 Task: Check the average views per listing of fenced yard in the last 5 years.
Action: Mouse moved to (767, 184)
Screenshot: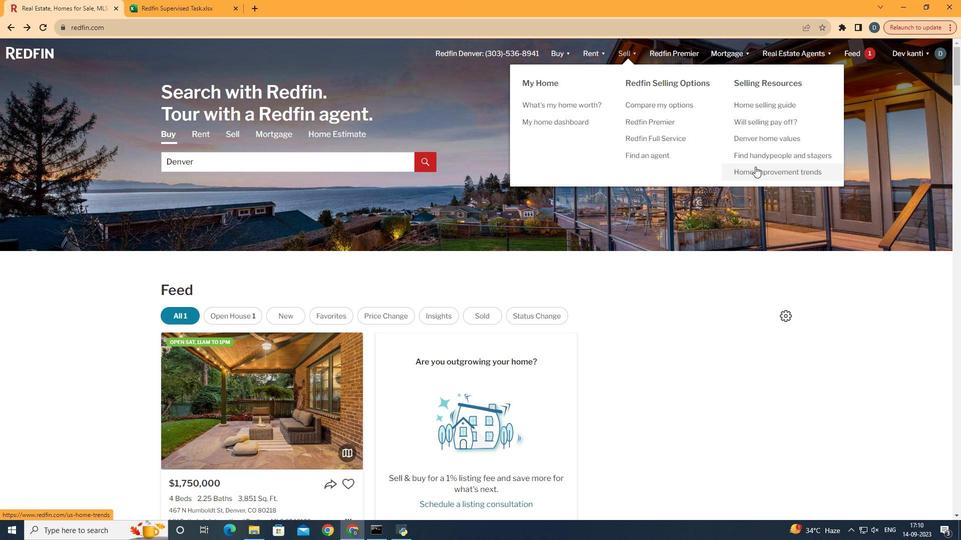
Action: Mouse pressed left at (767, 184)
Screenshot: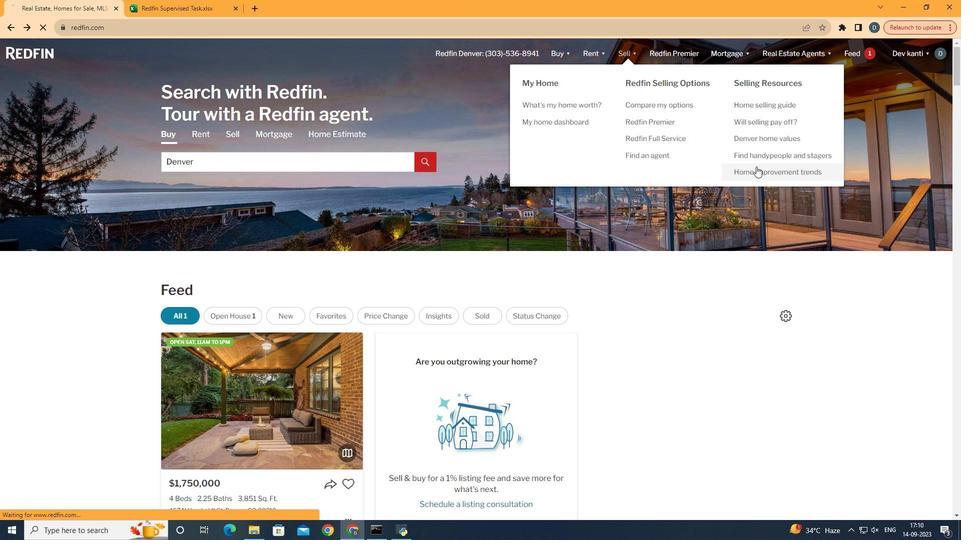 
Action: Mouse moved to (227, 203)
Screenshot: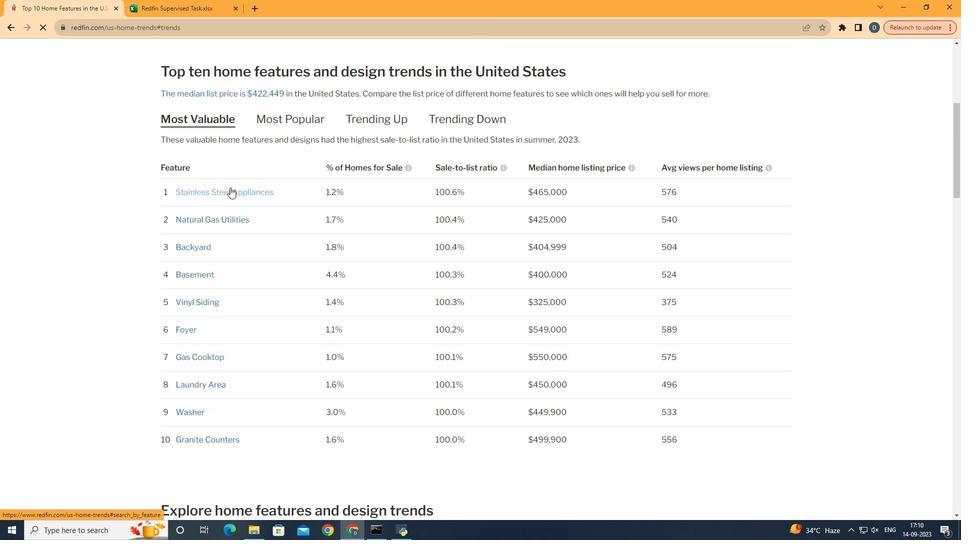 
Action: Mouse pressed left at (227, 203)
Screenshot: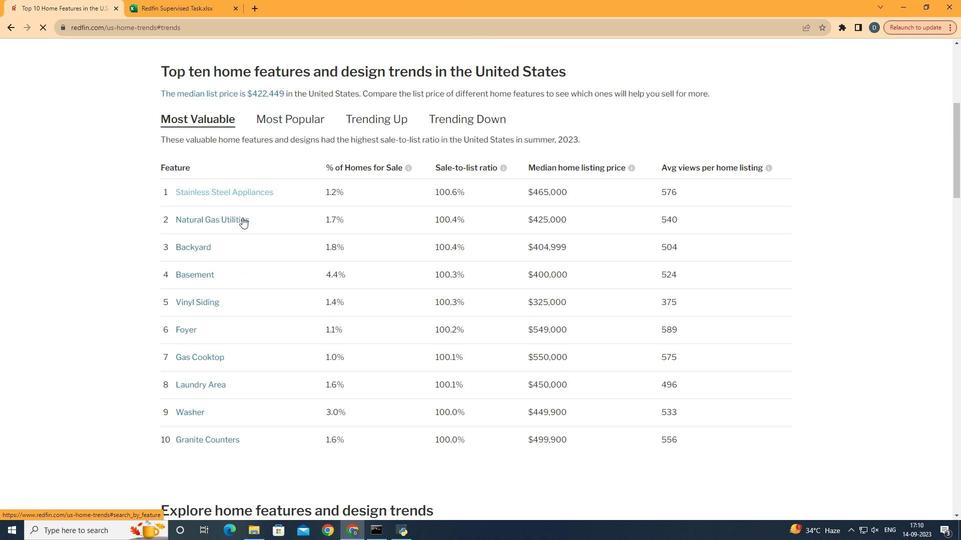 
Action: Mouse moved to (270, 261)
Screenshot: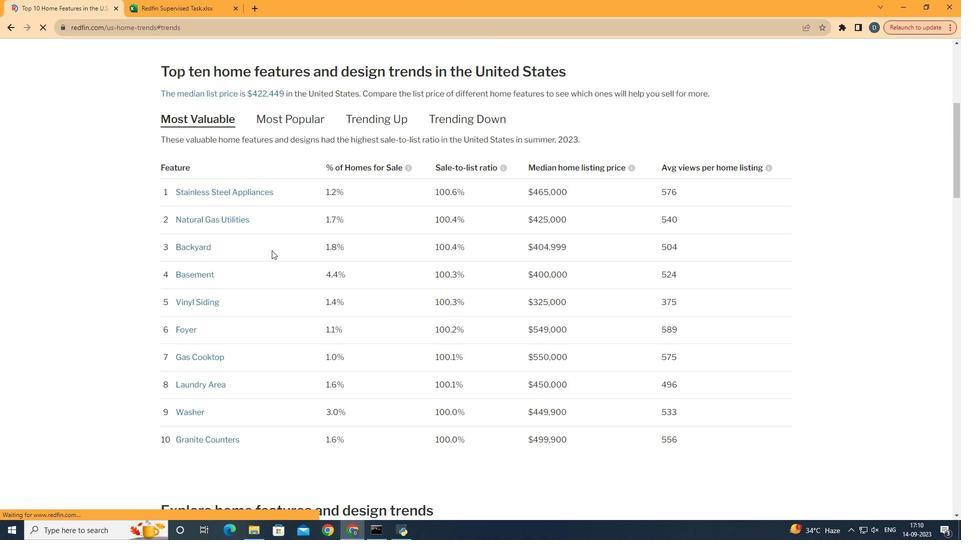 
Action: Mouse scrolled (270, 261) with delta (0, 0)
Screenshot: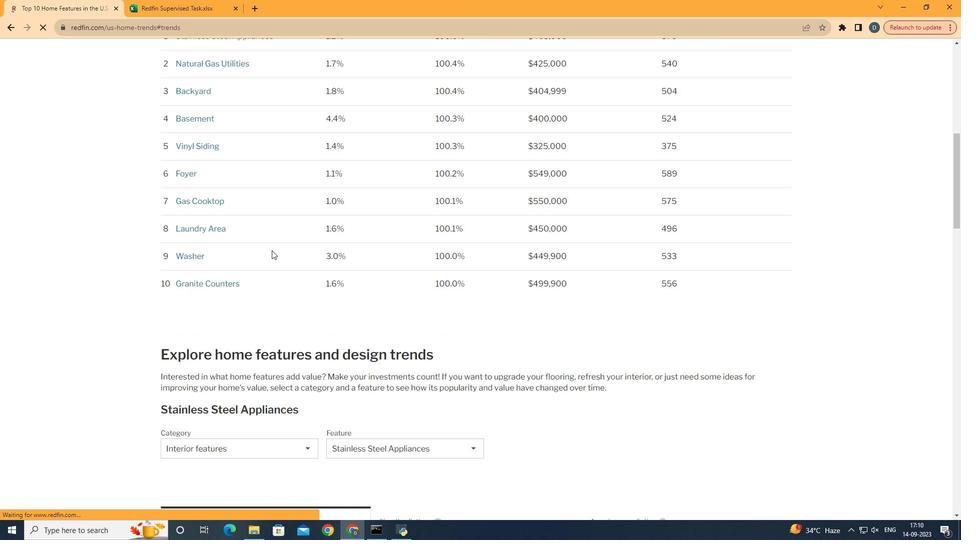 
Action: Mouse scrolled (270, 261) with delta (0, 0)
Screenshot: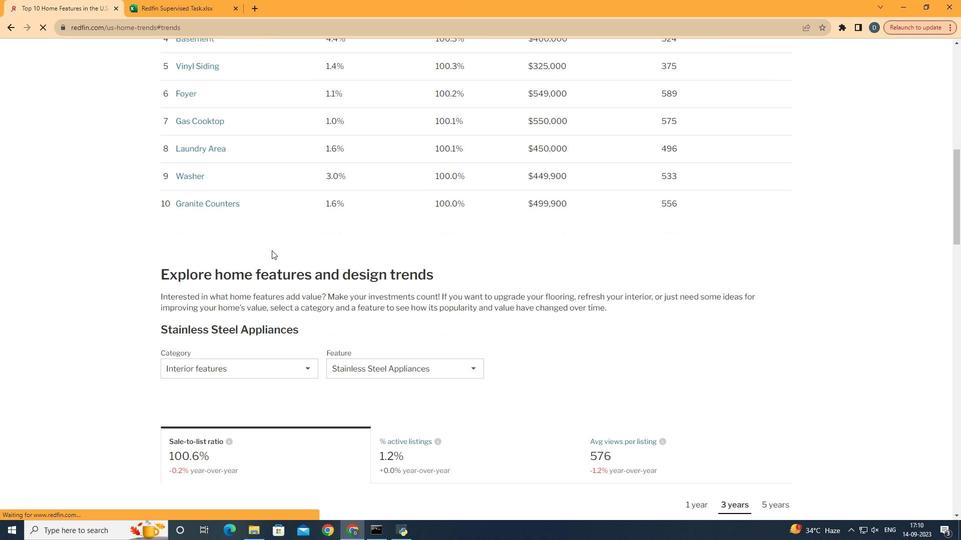 
Action: Mouse scrolled (270, 261) with delta (0, 0)
Screenshot: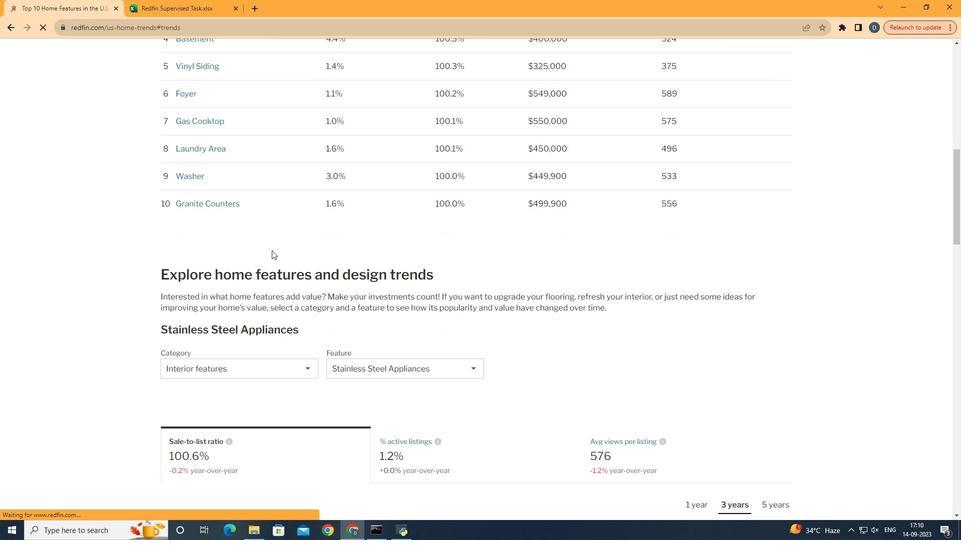 
Action: Mouse scrolled (270, 261) with delta (0, 0)
Screenshot: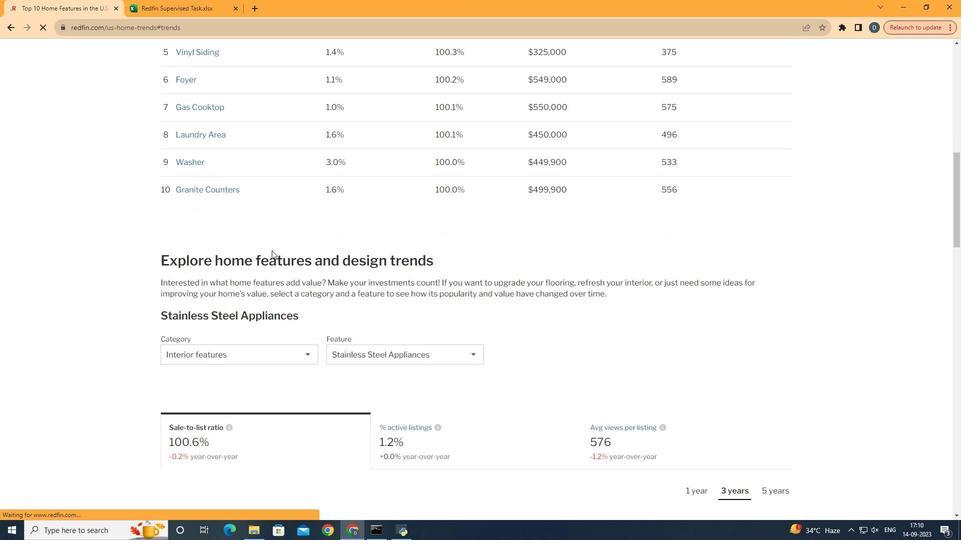 
Action: Mouse scrolled (270, 261) with delta (0, 0)
Screenshot: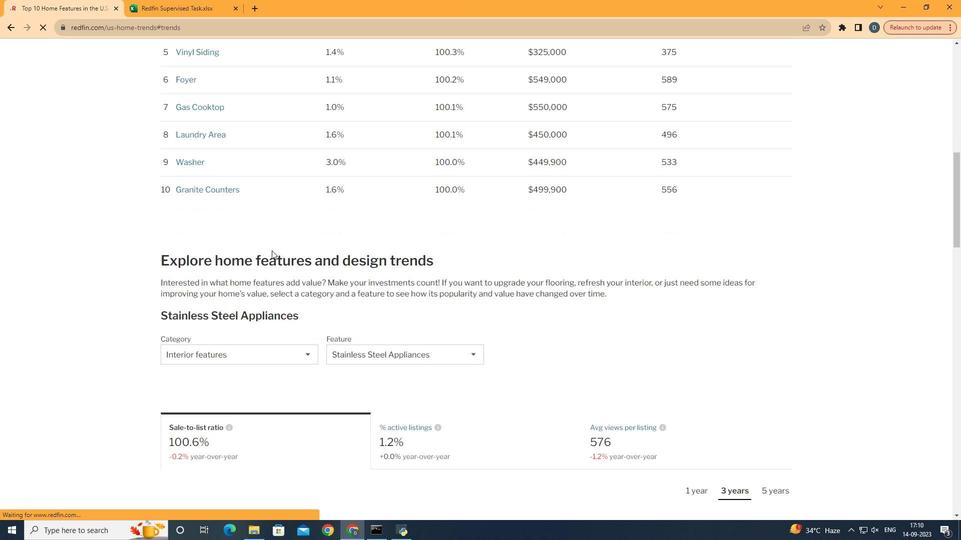 
Action: Mouse scrolled (270, 261) with delta (0, 0)
Screenshot: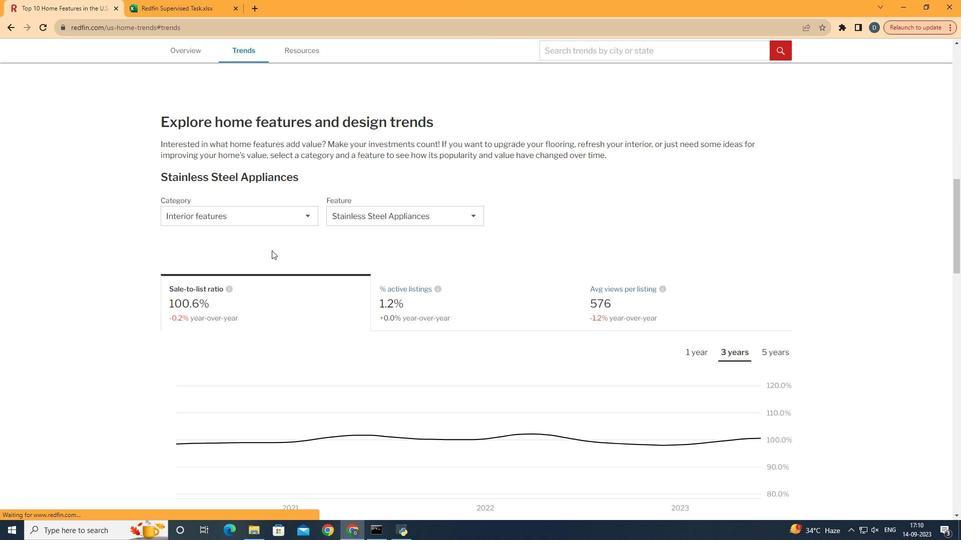 
Action: Mouse scrolled (270, 261) with delta (0, 0)
Screenshot: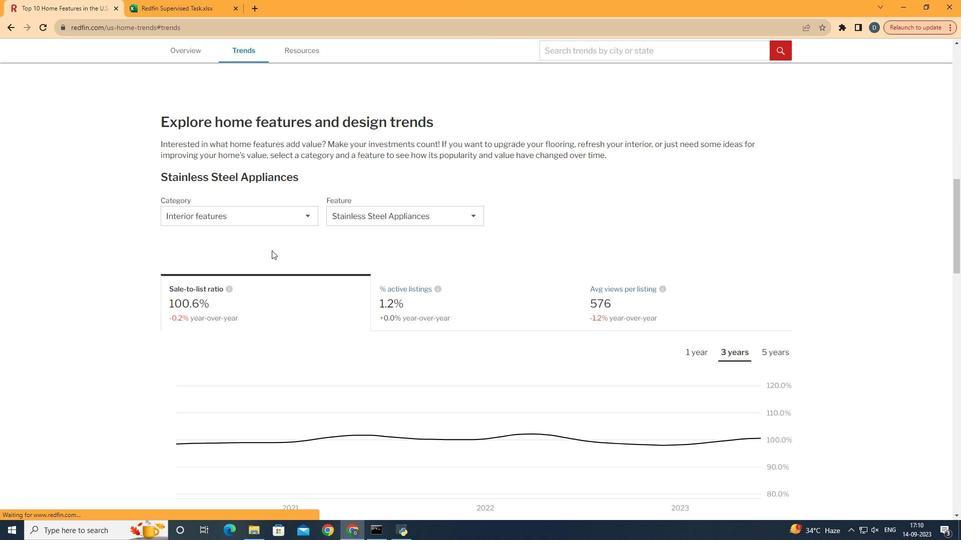 
Action: Mouse scrolled (270, 261) with delta (0, 0)
Screenshot: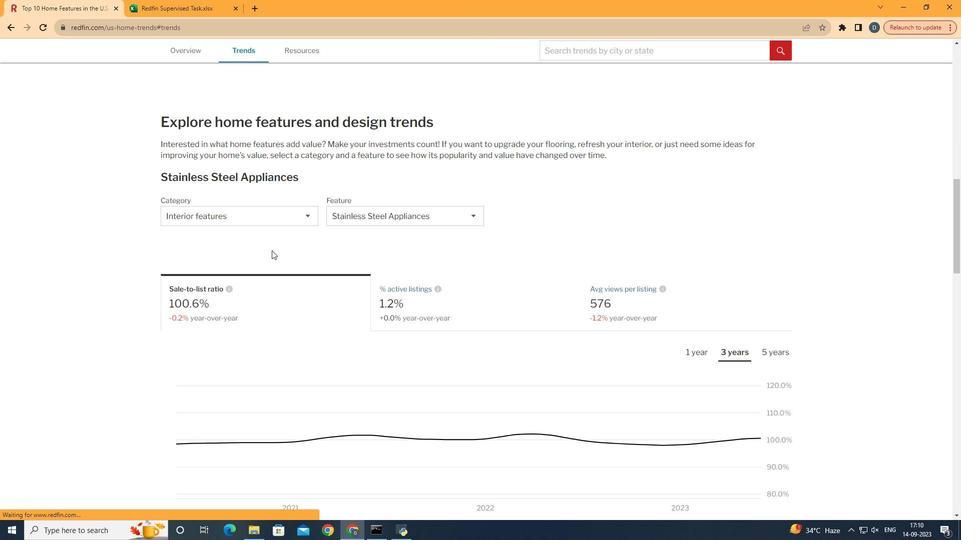 
Action: Mouse scrolled (270, 261) with delta (0, 0)
Screenshot: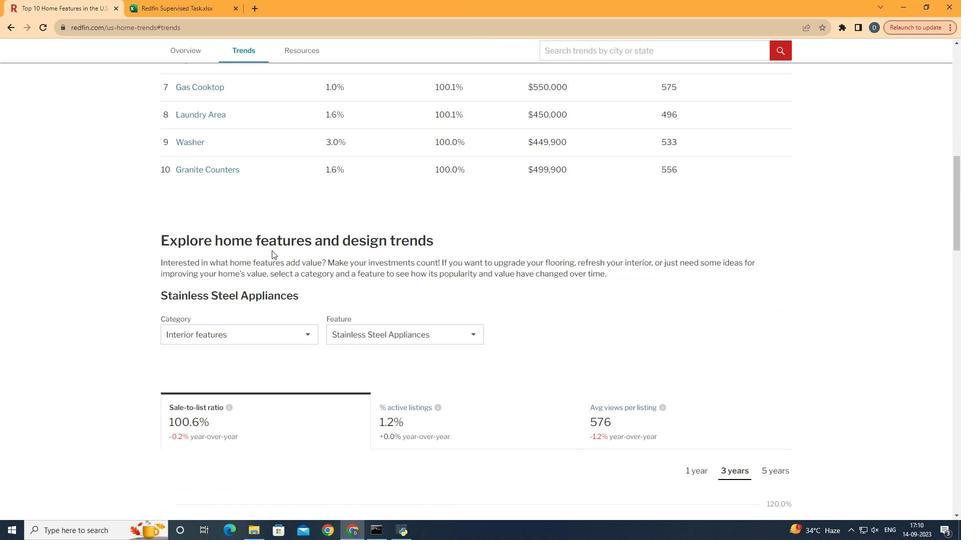 
Action: Mouse scrolled (270, 261) with delta (0, 0)
Screenshot: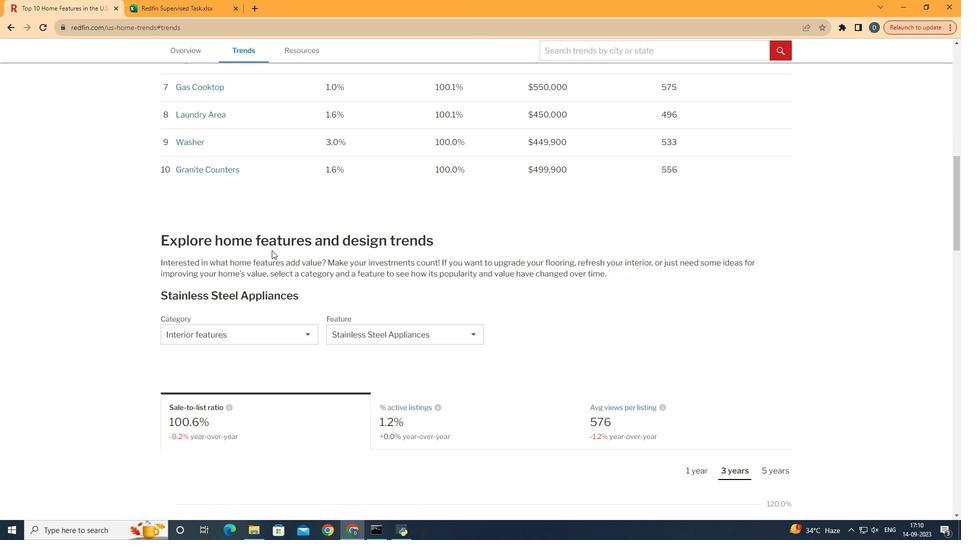 
Action: Mouse scrolled (270, 261) with delta (0, 0)
Screenshot: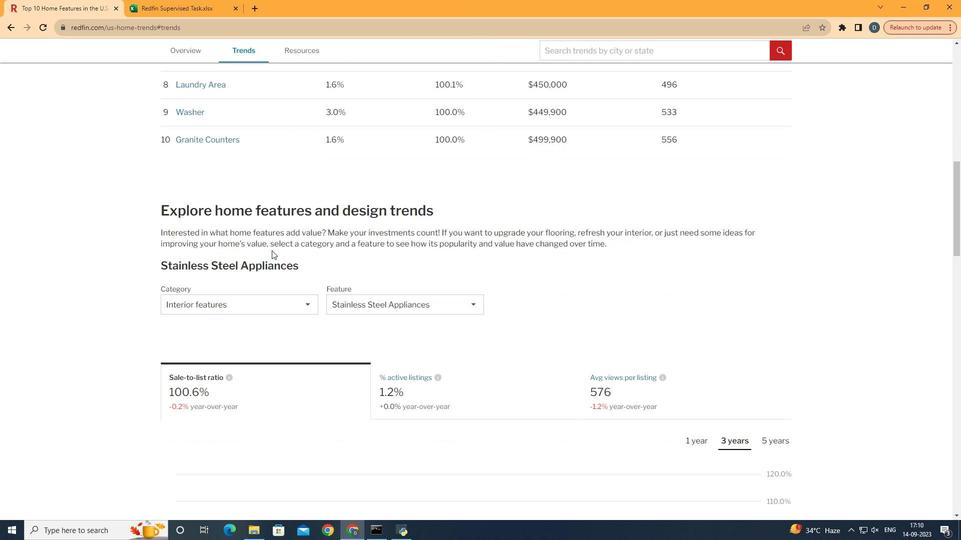 
Action: Mouse scrolled (270, 261) with delta (0, 0)
Screenshot: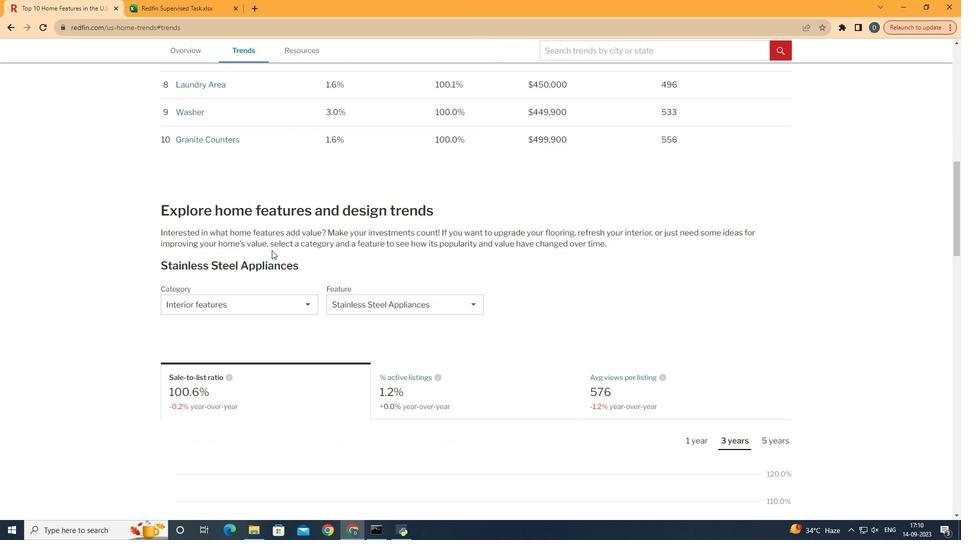 
Action: Mouse scrolled (270, 261) with delta (0, 0)
Screenshot: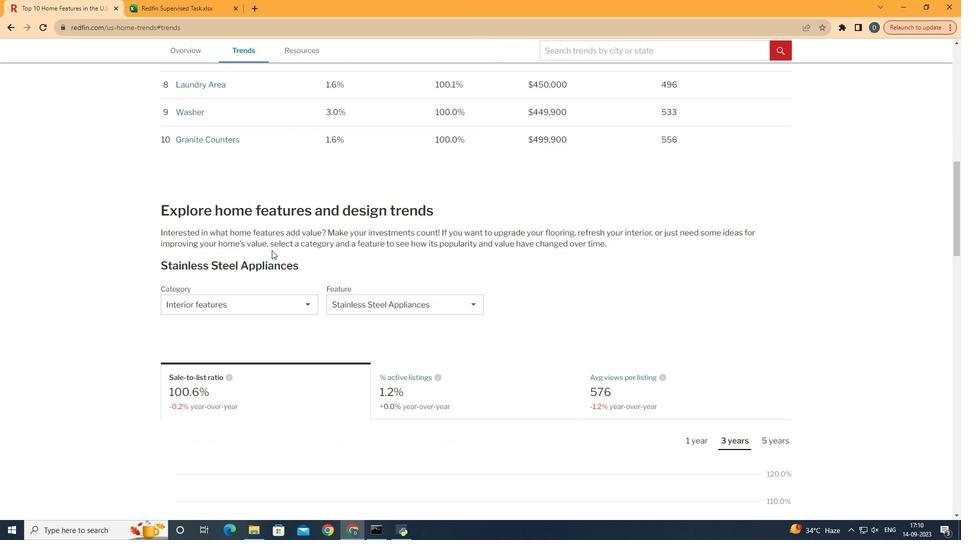 
Action: Mouse scrolled (270, 261) with delta (0, 0)
Screenshot: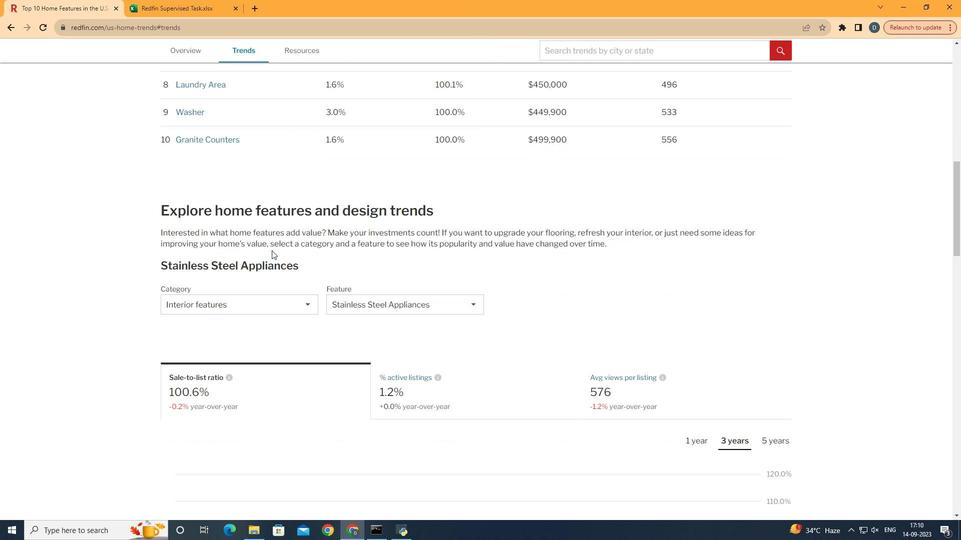 
Action: Mouse scrolled (270, 261) with delta (0, 0)
Screenshot: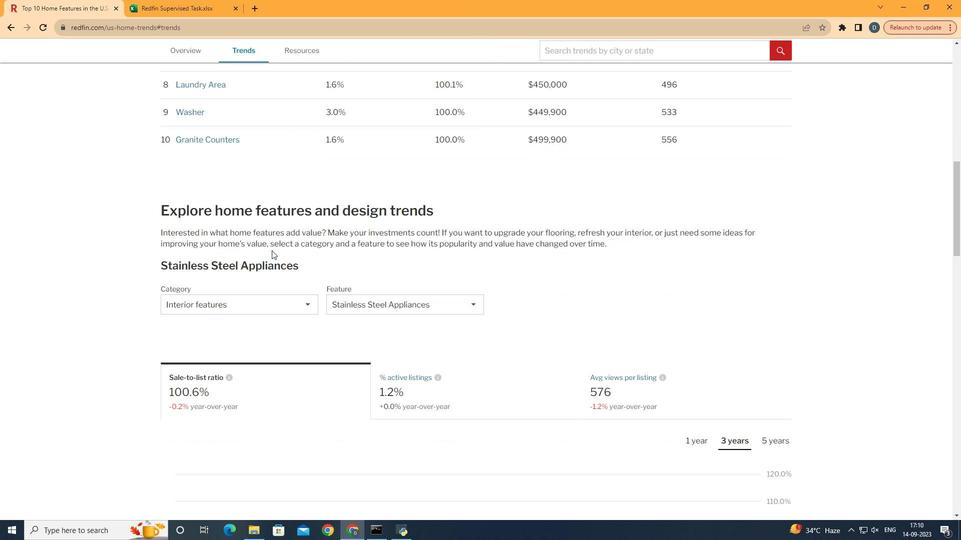 
Action: Mouse scrolled (270, 261) with delta (0, 0)
Screenshot: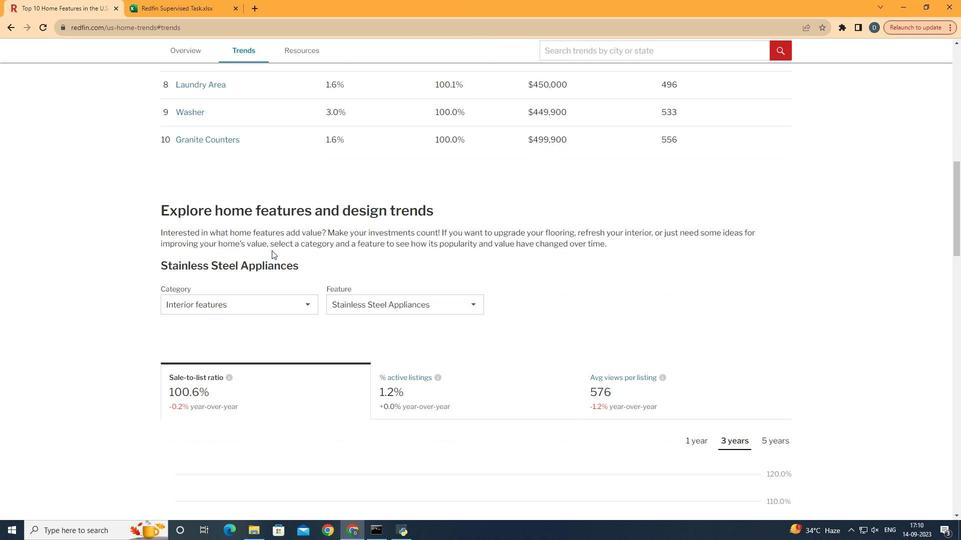 
Action: Mouse moved to (247, 322)
Screenshot: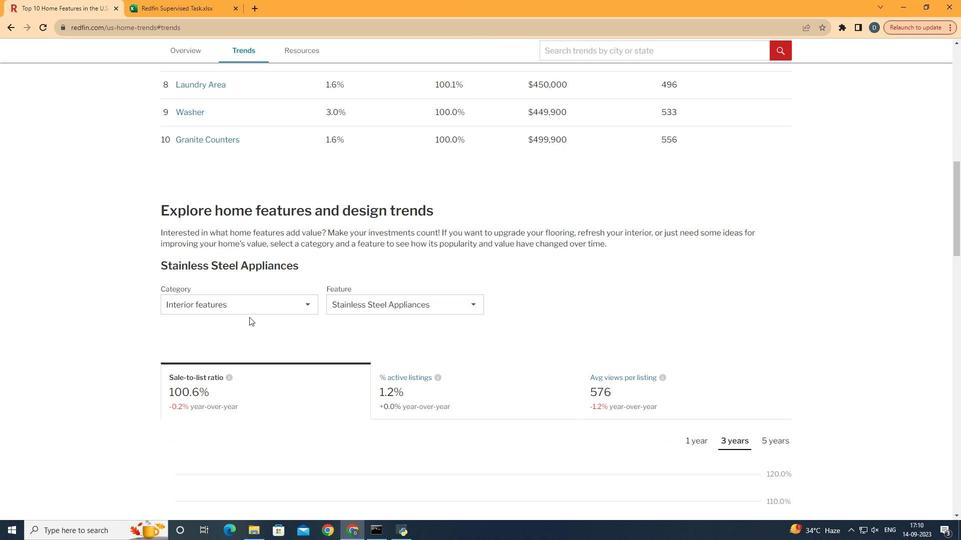 
Action: Mouse pressed left at (247, 322)
Screenshot: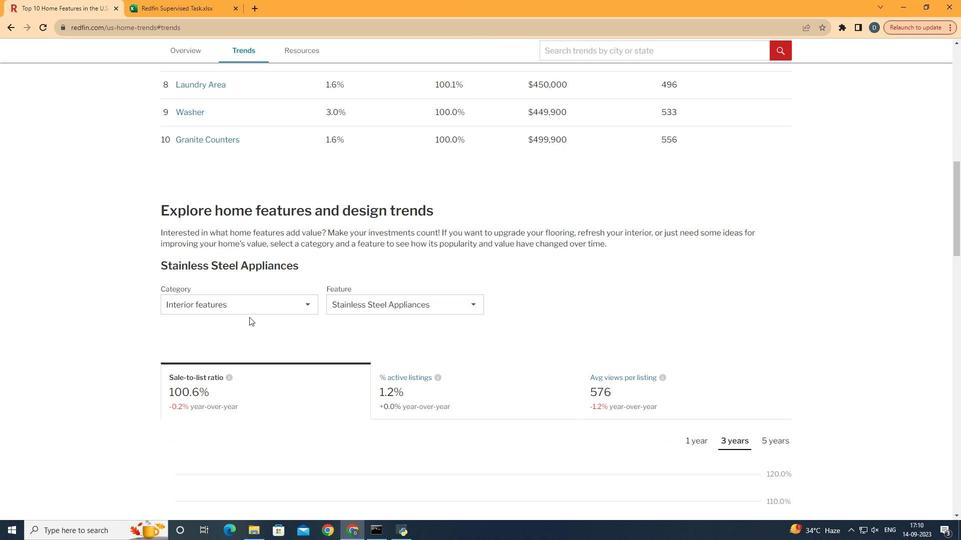 
Action: Mouse moved to (274, 311)
Screenshot: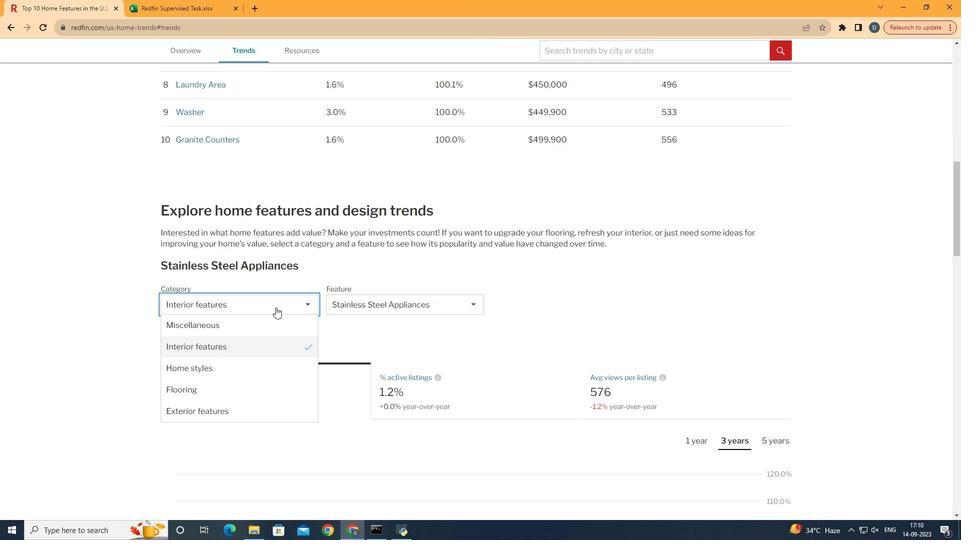 
Action: Mouse pressed left at (274, 311)
Screenshot: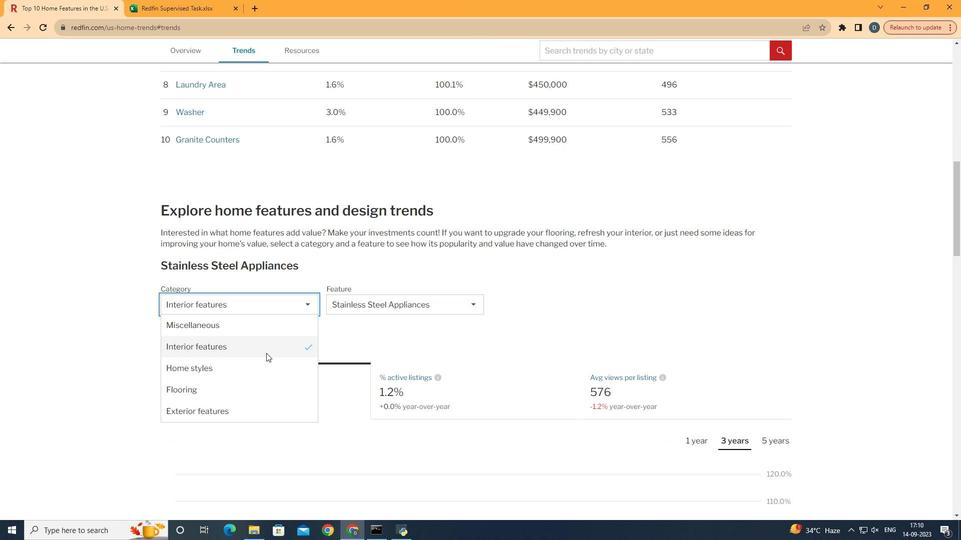 
Action: Mouse moved to (246, 414)
Screenshot: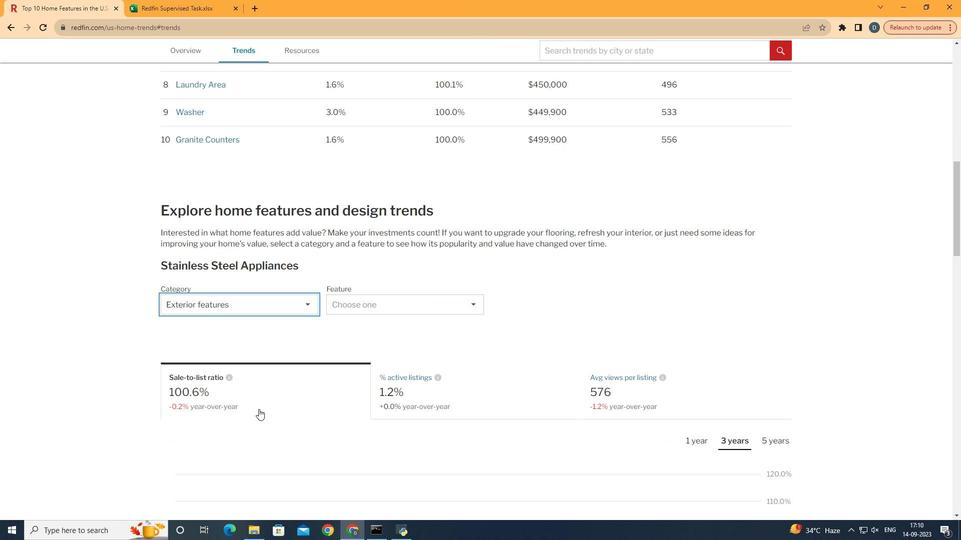 
Action: Mouse pressed left at (246, 414)
Screenshot: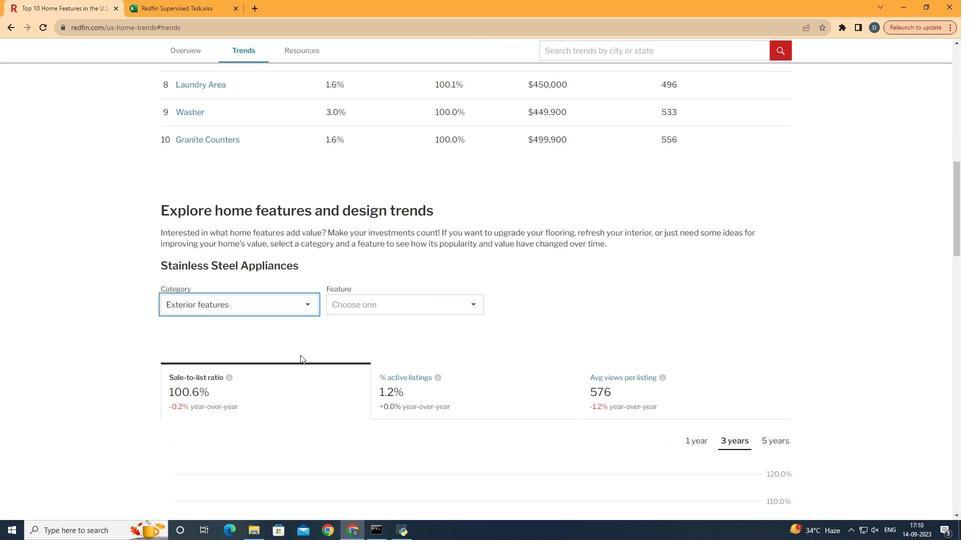 
Action: Mouse moved to (422, 304)
Screenshot: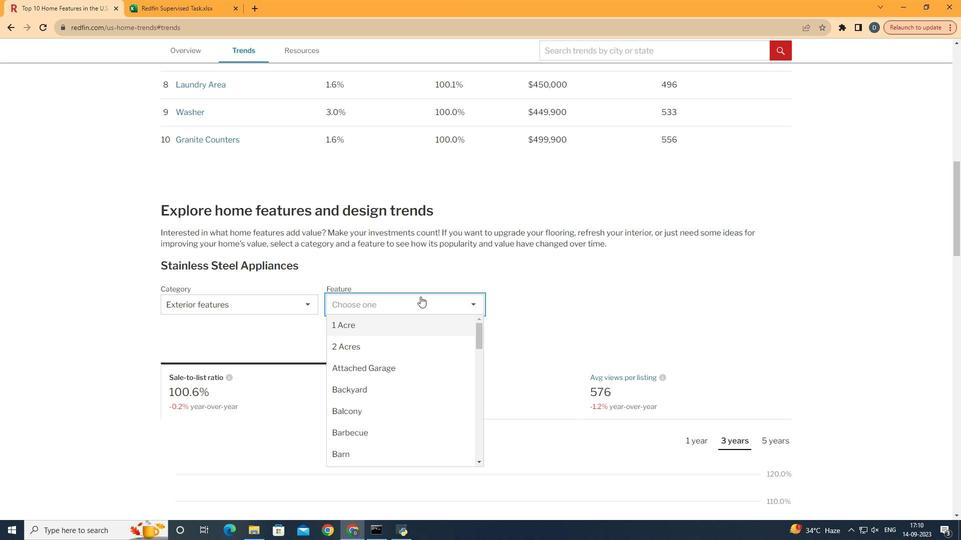
Action: Mouse pressed left at (422, 304)
Screenshot: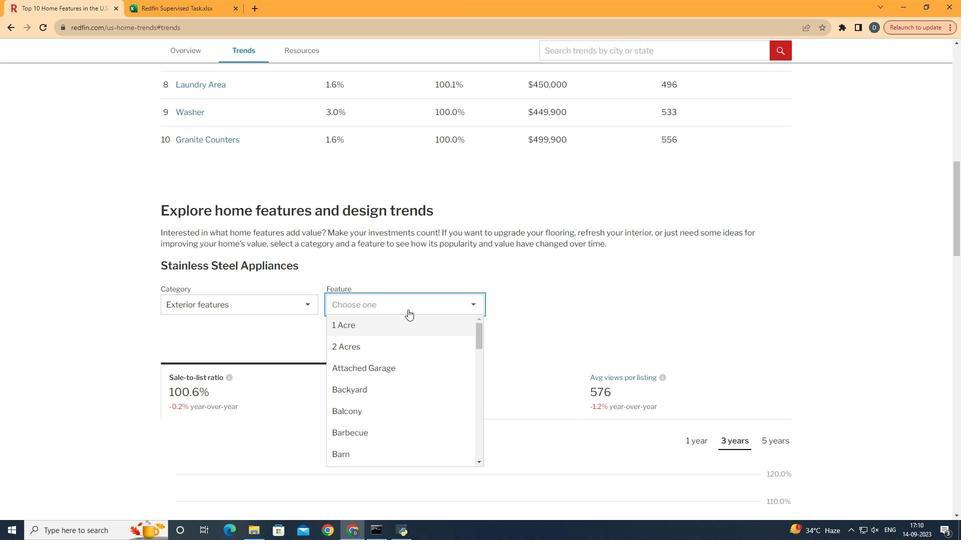 
Action: Mouse moved to (400, 388)
Screenshot: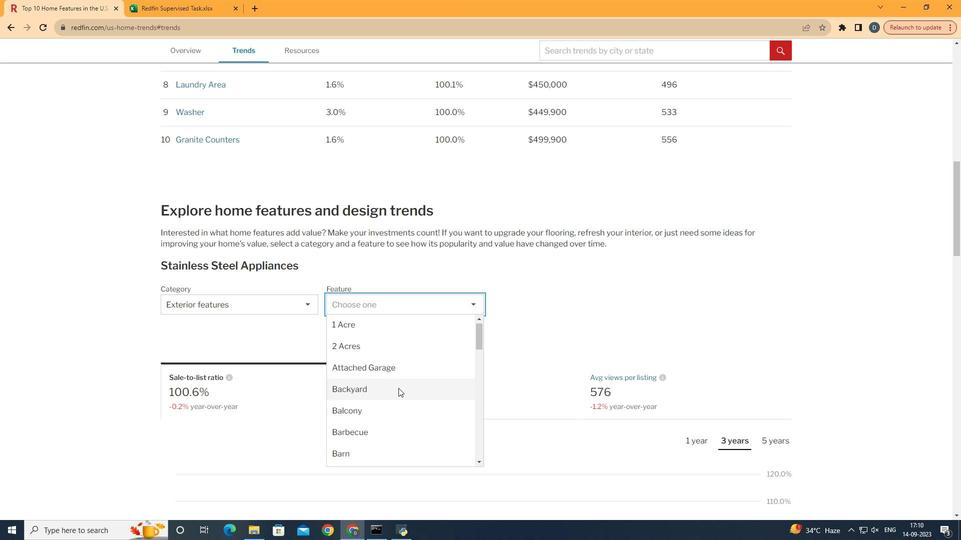 
Action: Mouse scrolled (400, 388) with delta (0, 0)
Screenshot: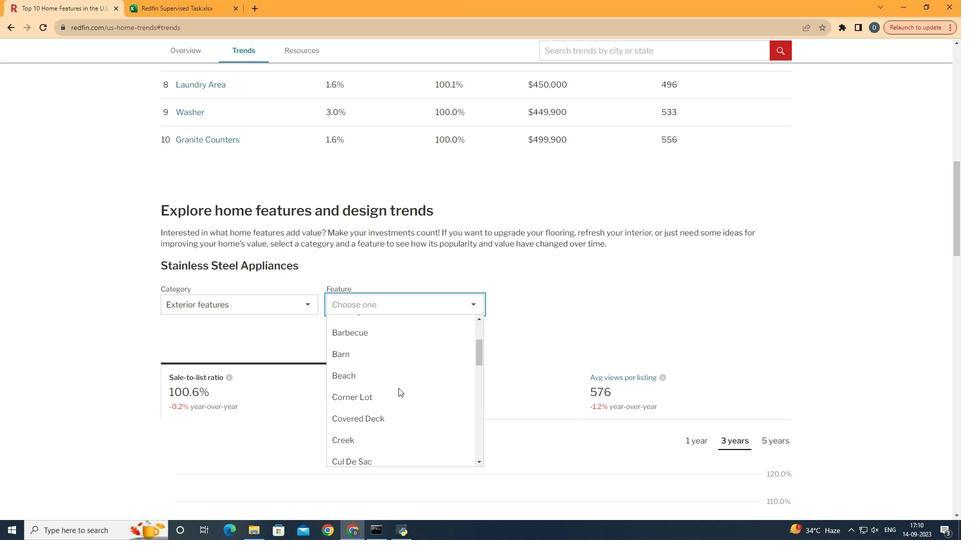 
Action: Mouse scrolled (400, 388) with delta (0, 0)
Screenshot: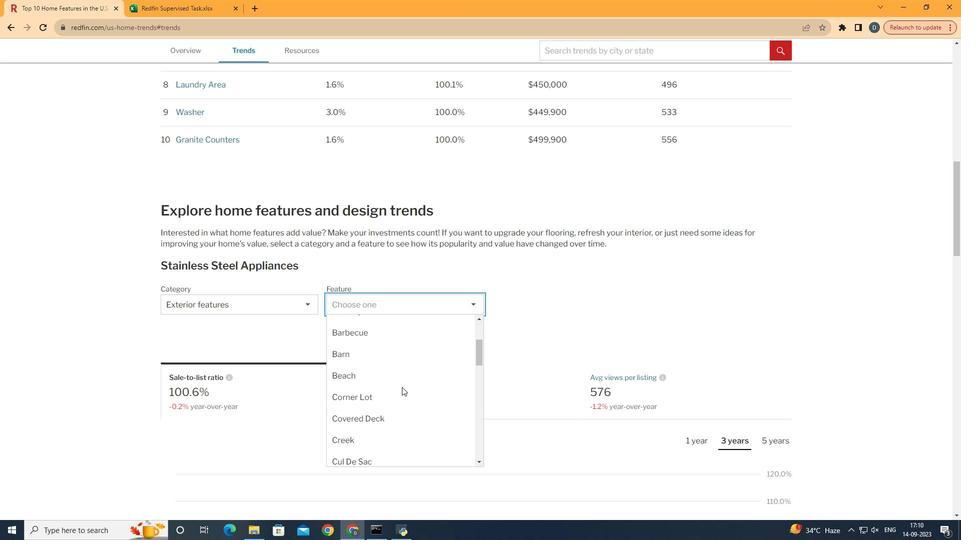 
Action: Mouse moved to (407, 383)
Screenshot: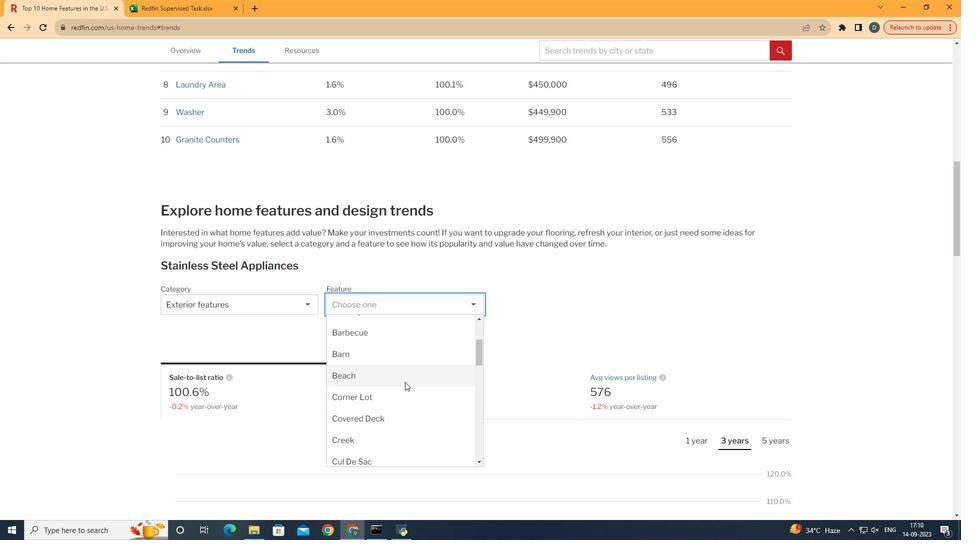 
Action: Mouse scrolled (407, 382) with delta (0, 0)
Screenshot: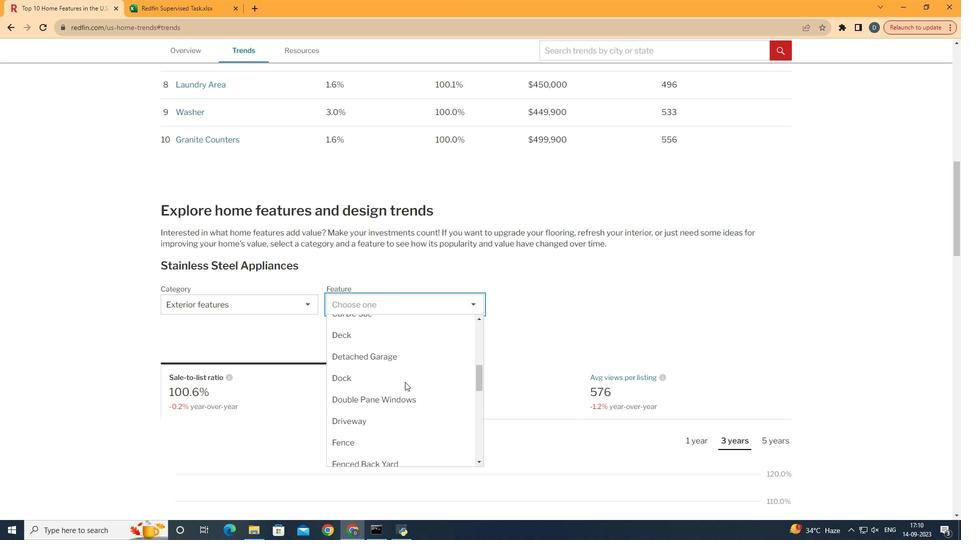 
Action: Mouse scrolled (407, 382) with delta (0, 0)
Screenshot: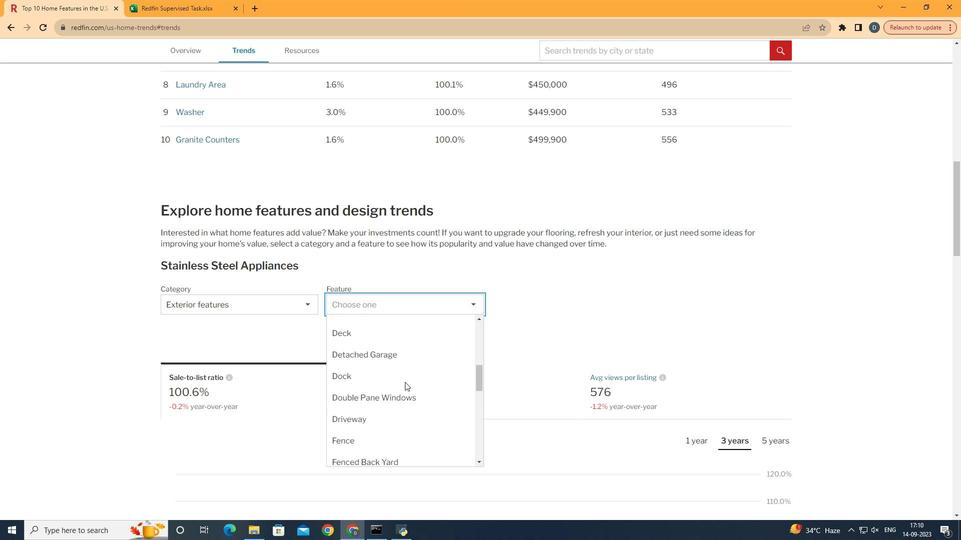 
Action: Mouse scrolled (407, 382) with delta (0, 0)
Screenshot: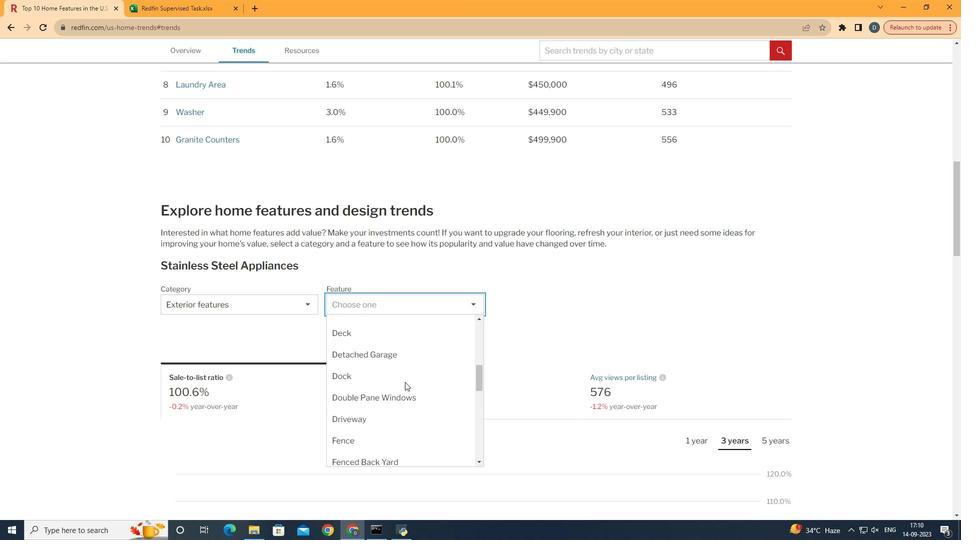 
Action: Mouse scrolled (407, 382) with delta (0, 0)
Screenshot: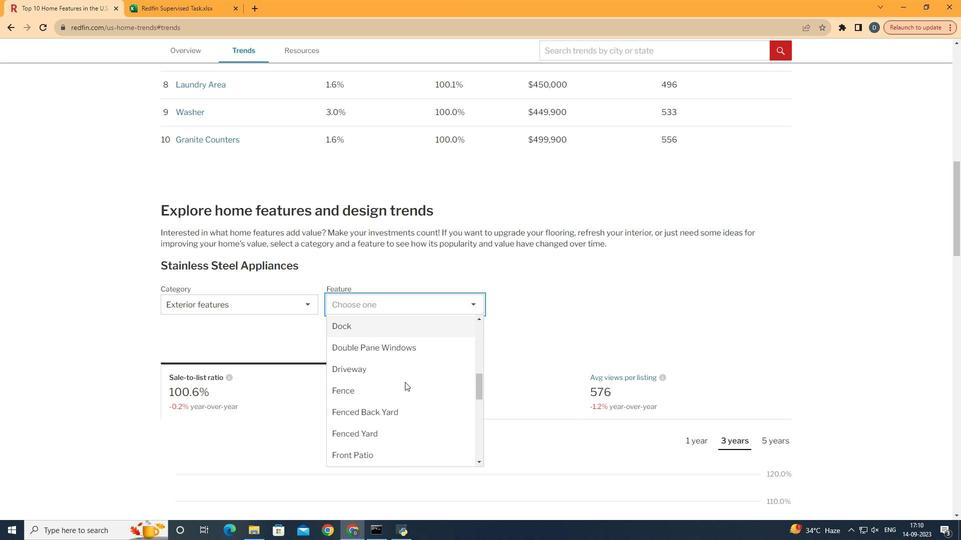 
Action: Mouse scrolled (407, 382) with delta (0, 0)
Screenshot: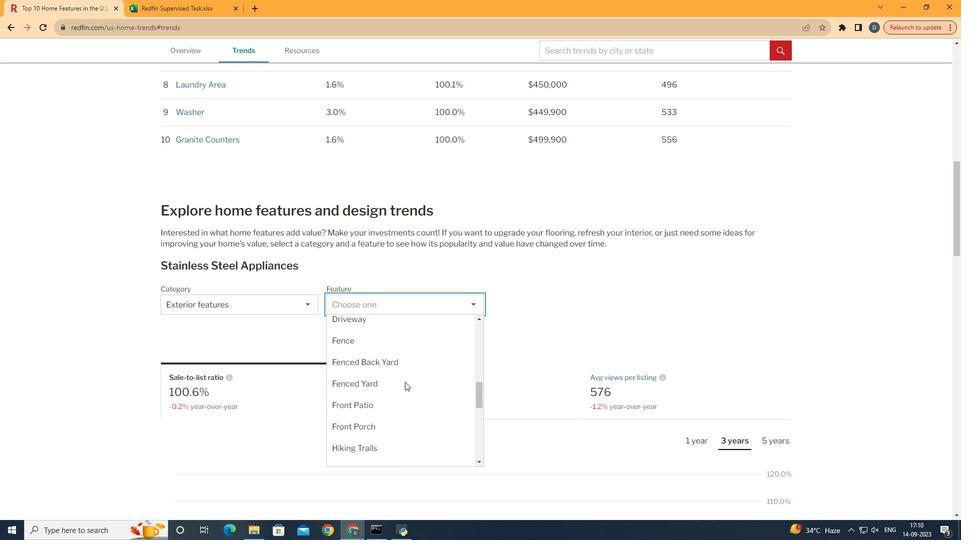 
Action: Mouse moved to (406, 386)
Screenshot: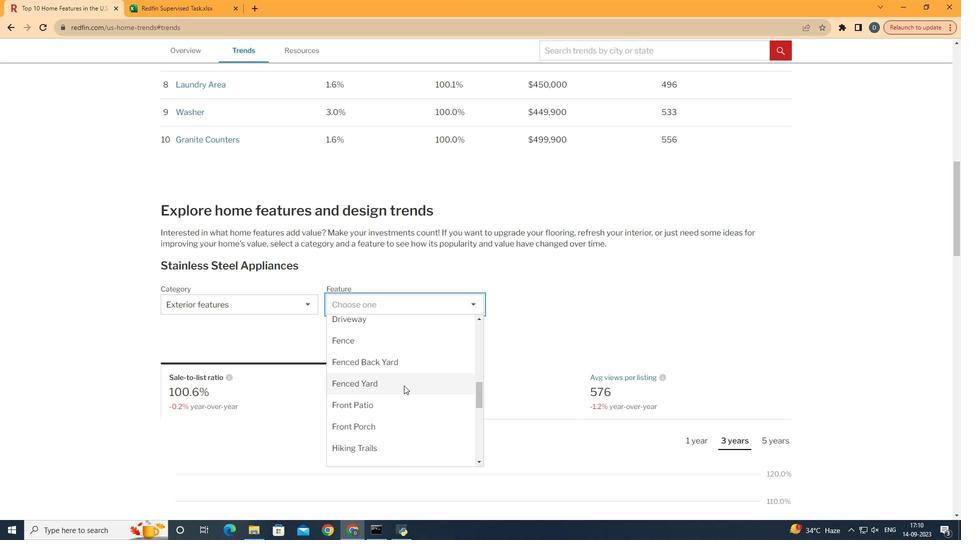 
Action: Mouse pressed left at (406, 386)
Screenshot: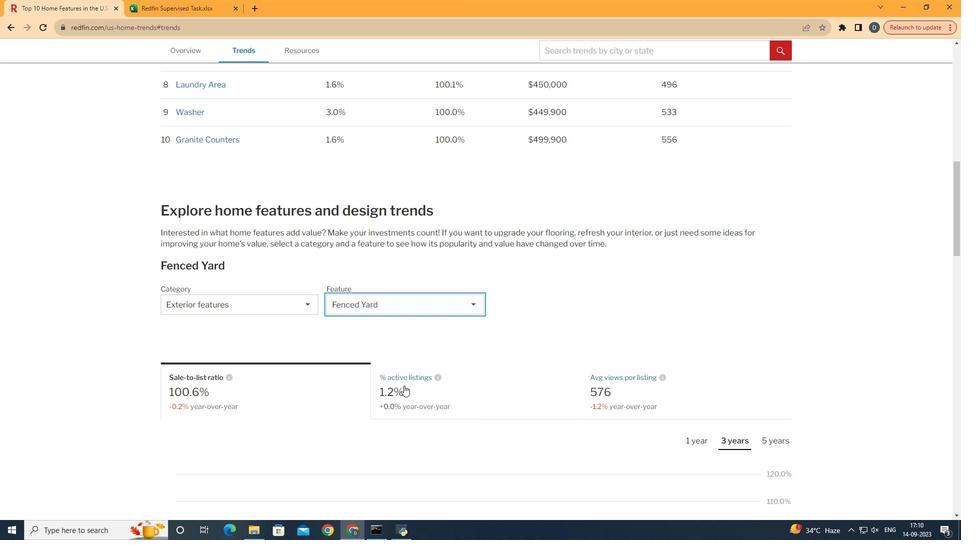 
Action: Mouse moved to (433, 363)
Screenshot: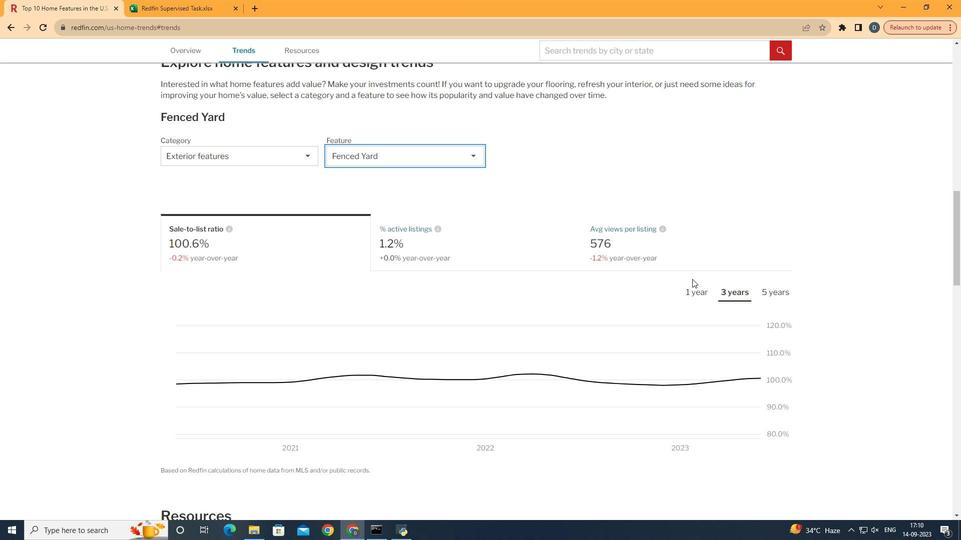 
Action: Mouse scrolled (433, 362) with delta (0, 0)
Screenshot: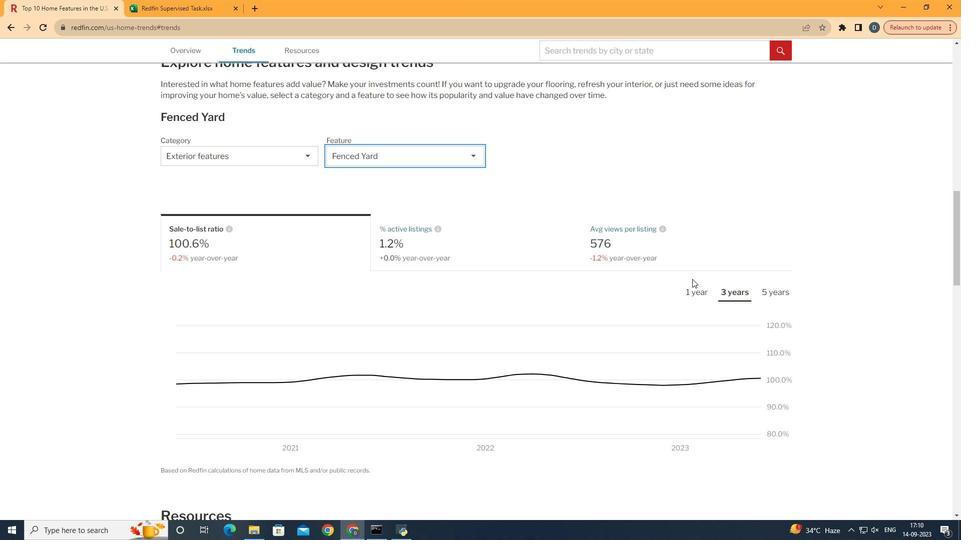 
Action: Mouse scrolled (433, 362) with delta (0, 0)
Screenshot: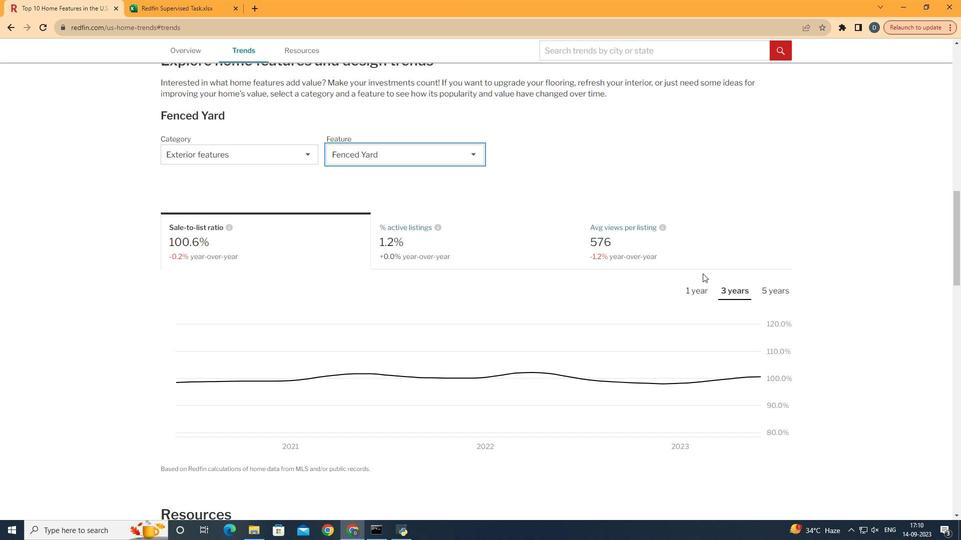 
Action: Mouse scrolled (433, 362) with delta (0, 0)
Screenshot: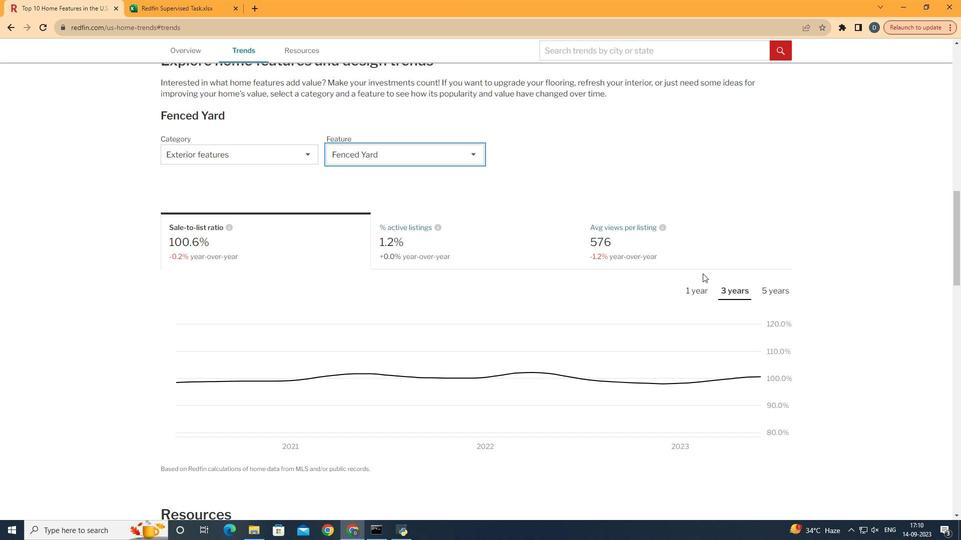 
Action: Mouse moved to (742, 251)
Screenshot: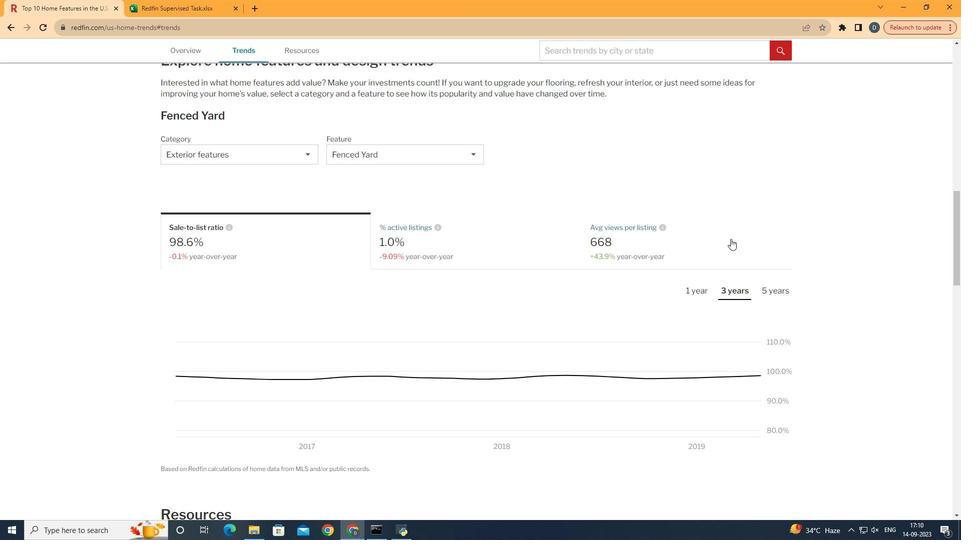 
Action: Mouse pressed left at (742, 251)
Screenshot: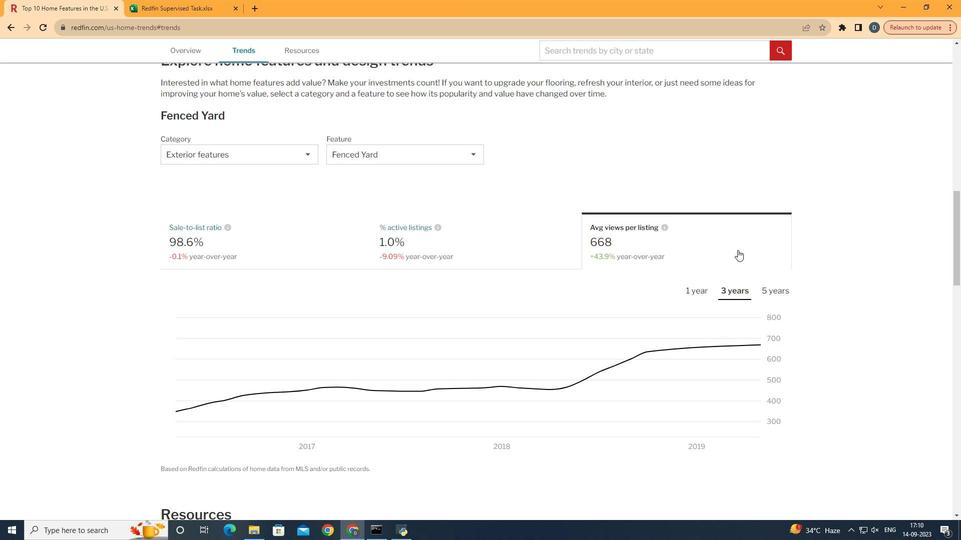 
Action: Mouse moved to (796, 297)
Screenshot: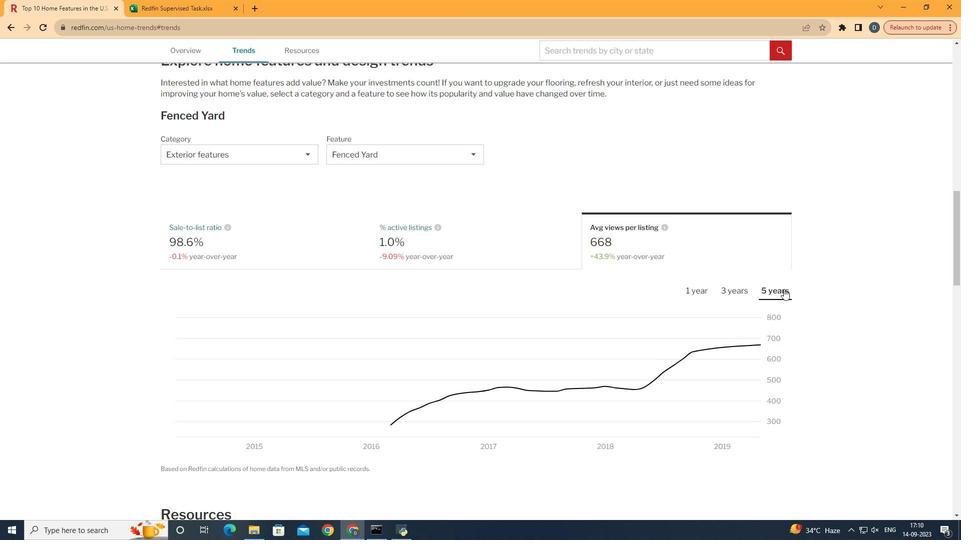
Action: Mouse pressed left at (796, 297)
Screenshot: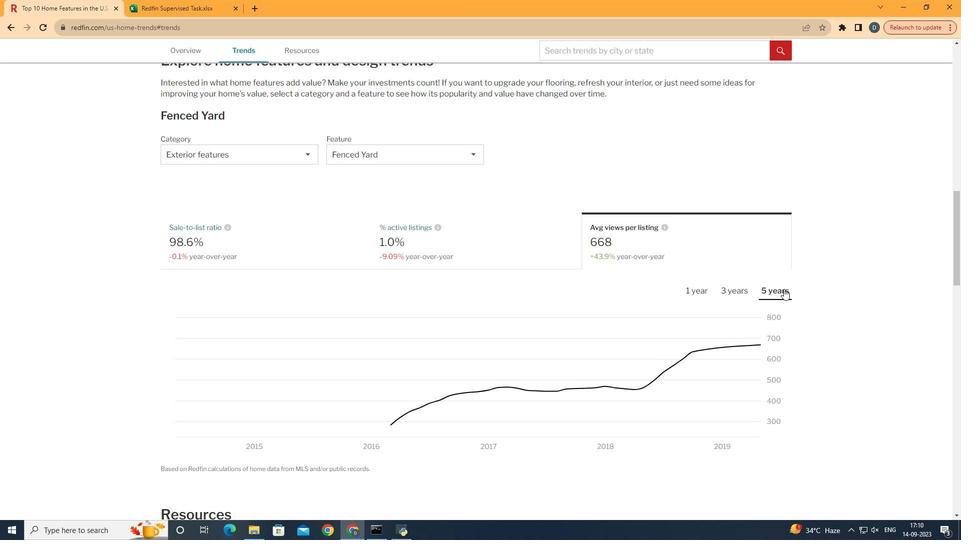 
